 Task: Assign in the project Wizardry the issue 'Create a new online platform for online investment courses with advanced financial modeling and analysis features' to the sprint 'Starship'.
Action: Mouse moved to (935, 210)
Screenshot: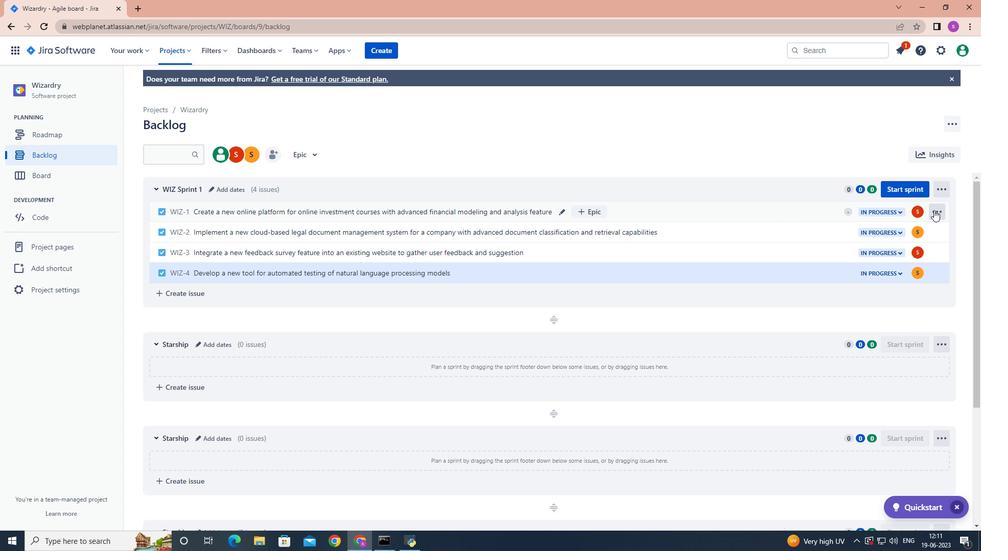 
Action: Mouse pressed left at (935, 210)
Screenshot: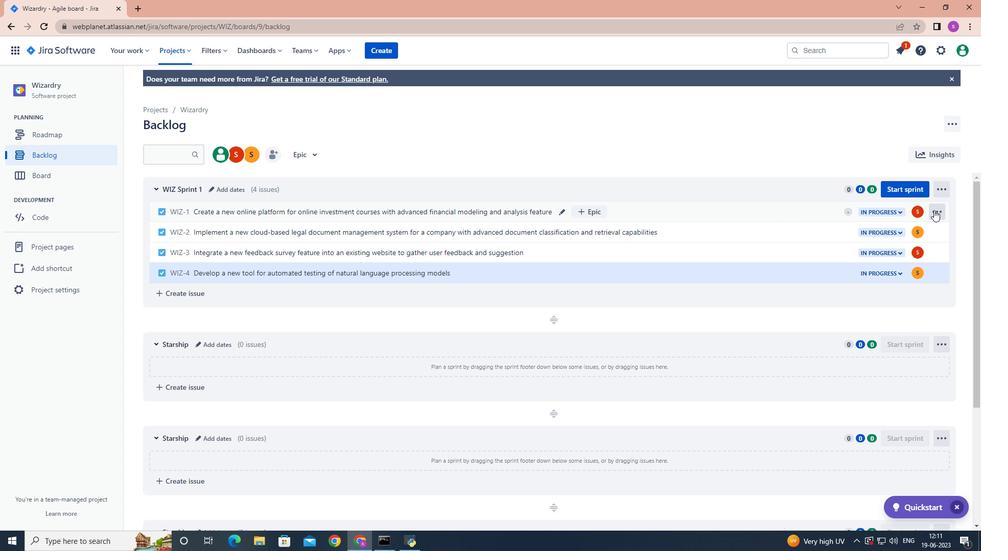 
Action: Mouse moved to (915, 328)
Screenshot: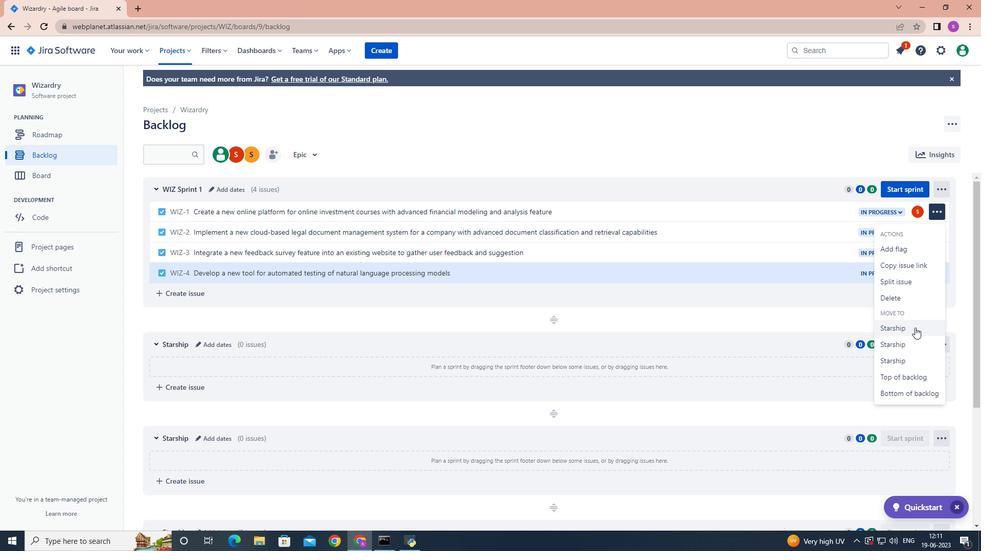 
Action: Mouse pressed left at (915, 328)
Screenshot: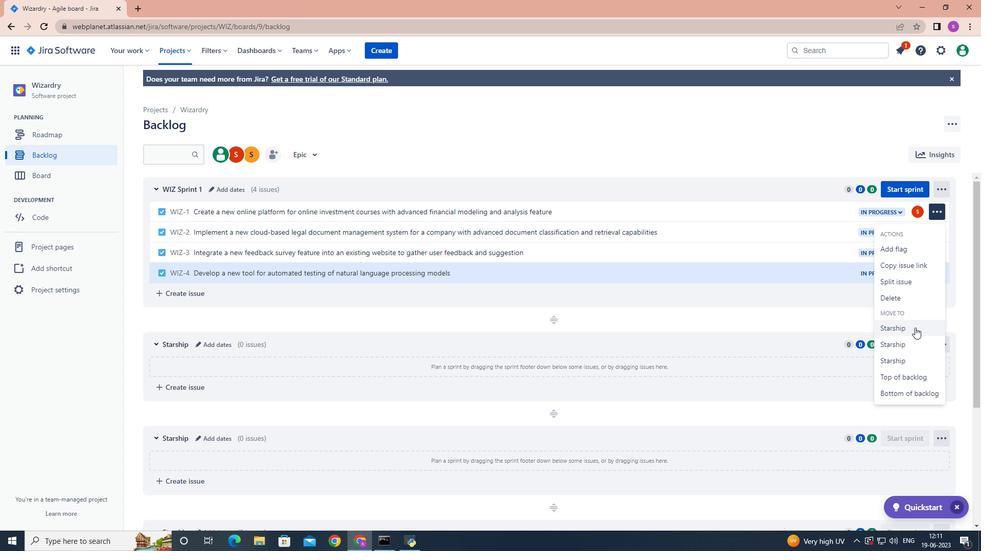 
Action: Mouse moved to (856, 330)
Screenshot: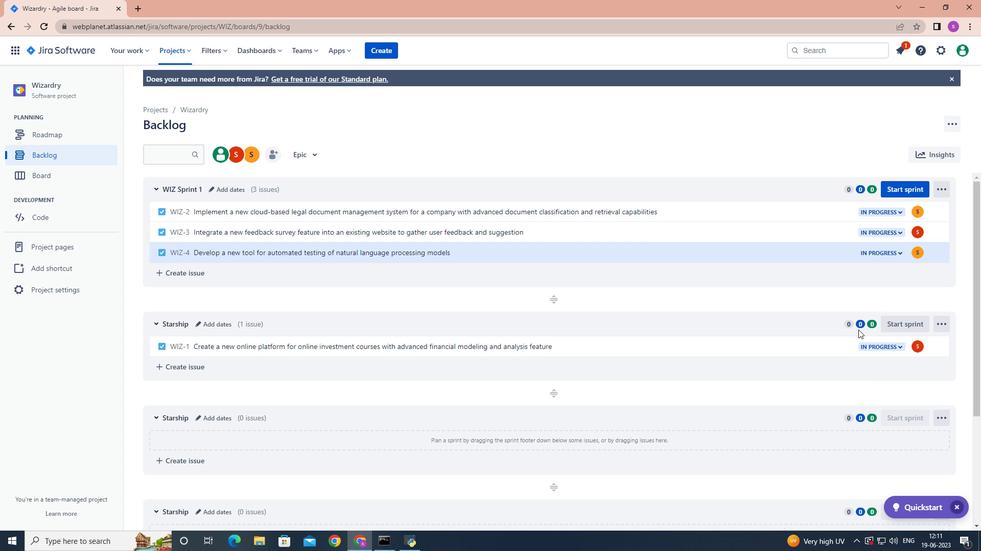 
